 Task: Hide the extension URLs.
Action: Mouse moved to (961, 26)
Screenshot: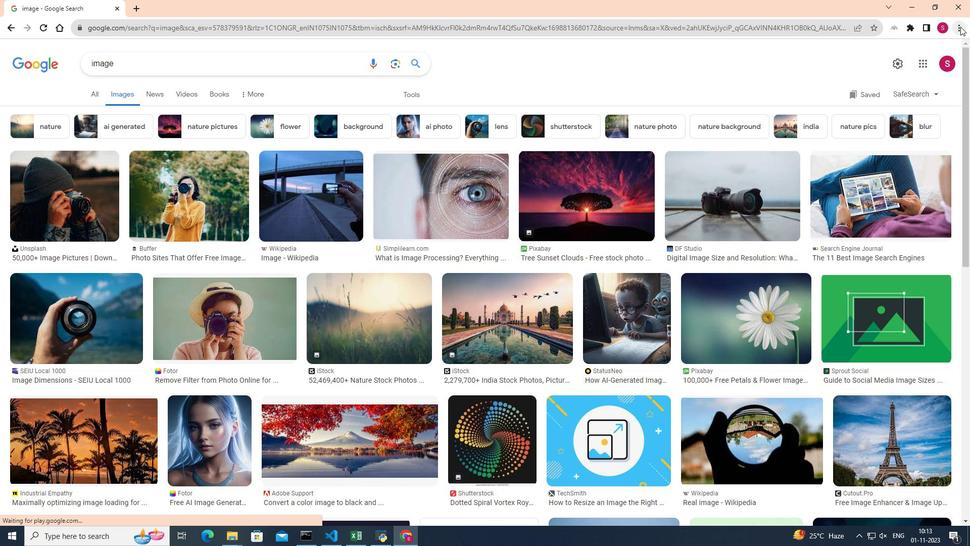 
Action: Mouse pressed left at (961, 26)
Screenshot: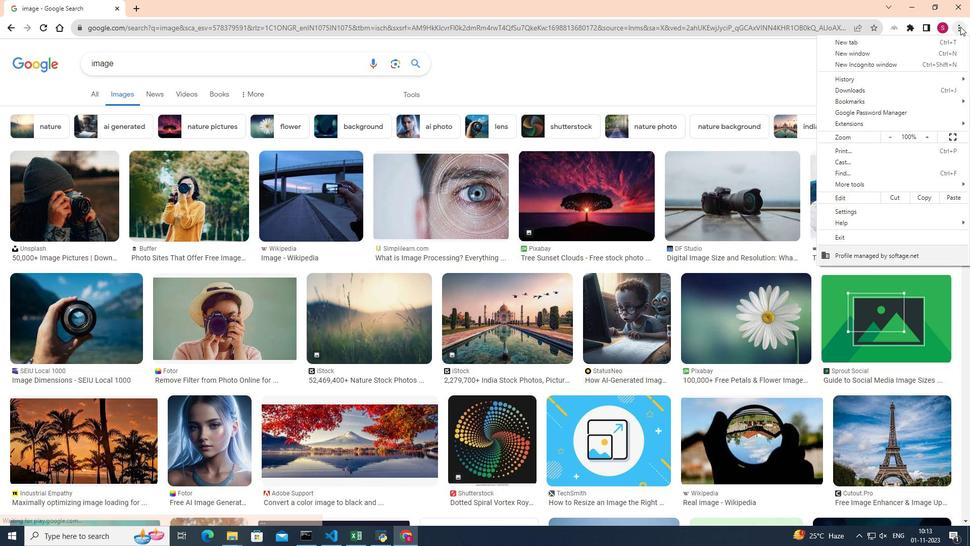 
Action: Mouse moved to (862, 184)
Screenshot: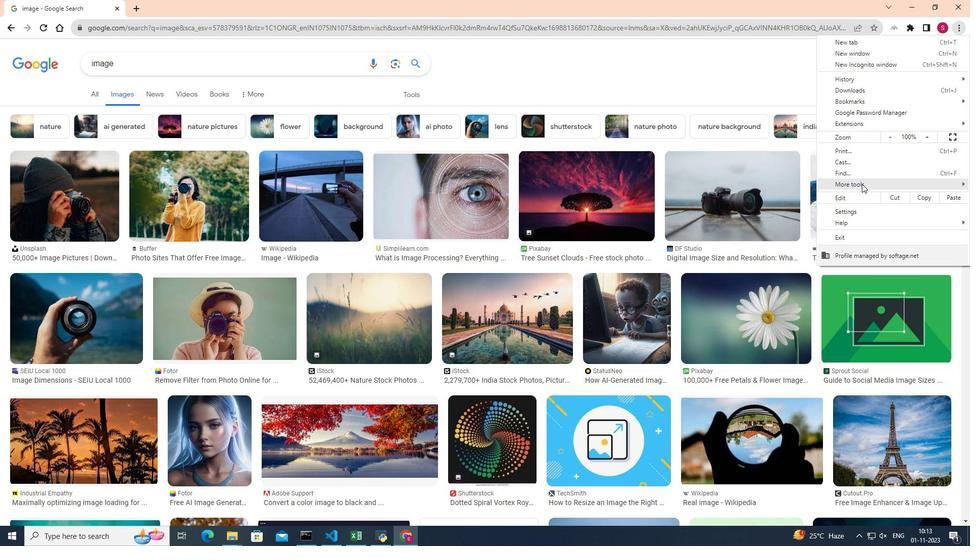 
Action: Mouse pressed left at (862, 184)
Screenshot: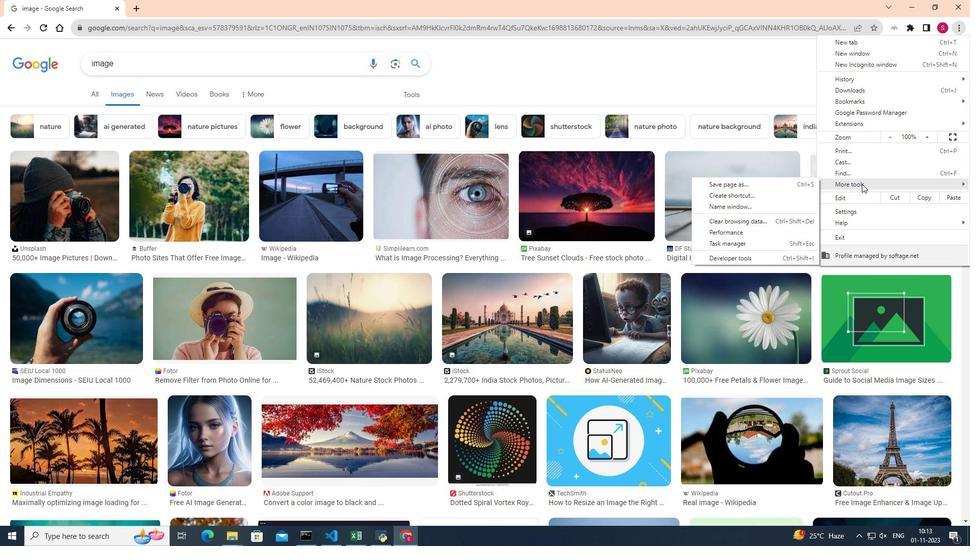 
Action: Mouse moved to (758, 259)
Screenshot: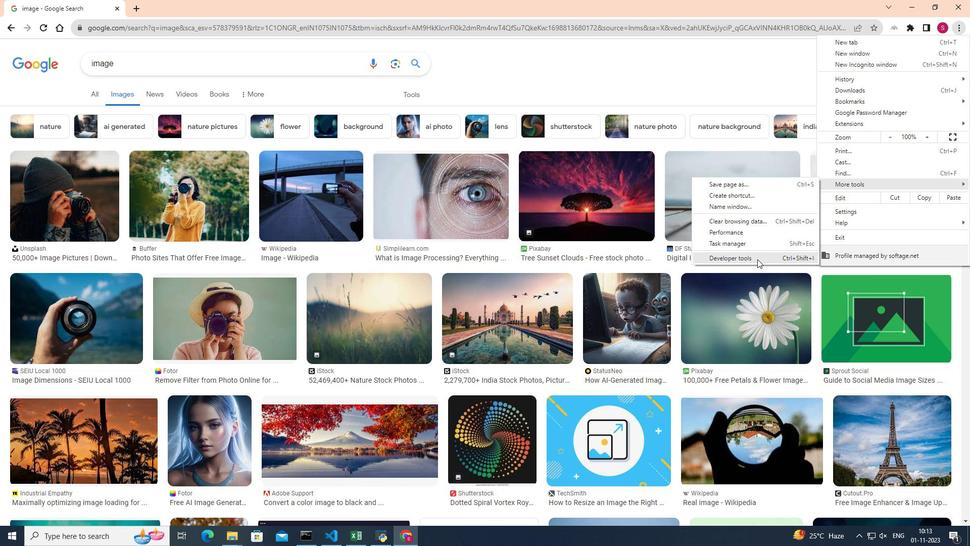 
Action: Mouse pressed left at (758, 259)
Screenshot: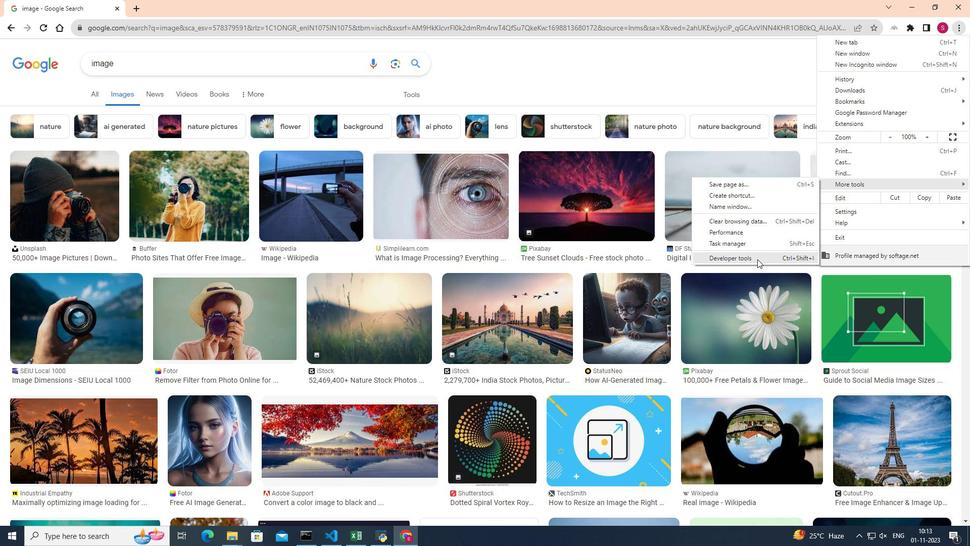 
Action: Mouse moved to (868, 84)
Screenshot: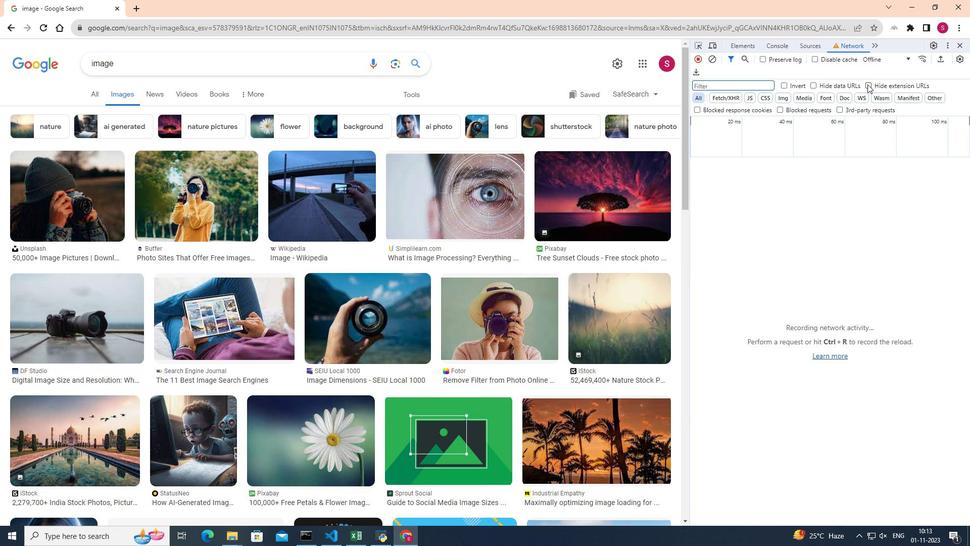 
Action: Mouse pressed left at (868, 84)
Screenshot: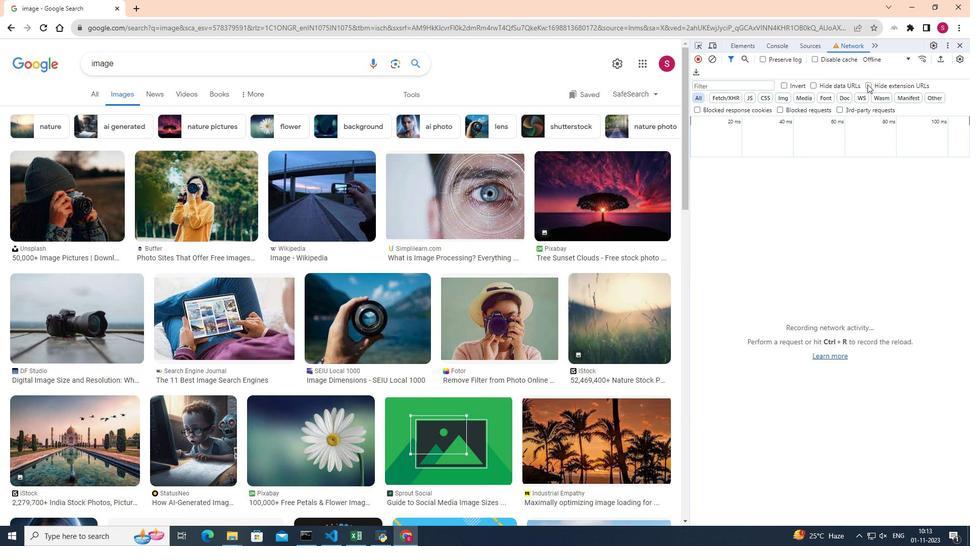 
